 Task: Change your phone number to "(818) 975-0320".
Action: Mouse moved to (39, 104)
Screenshot: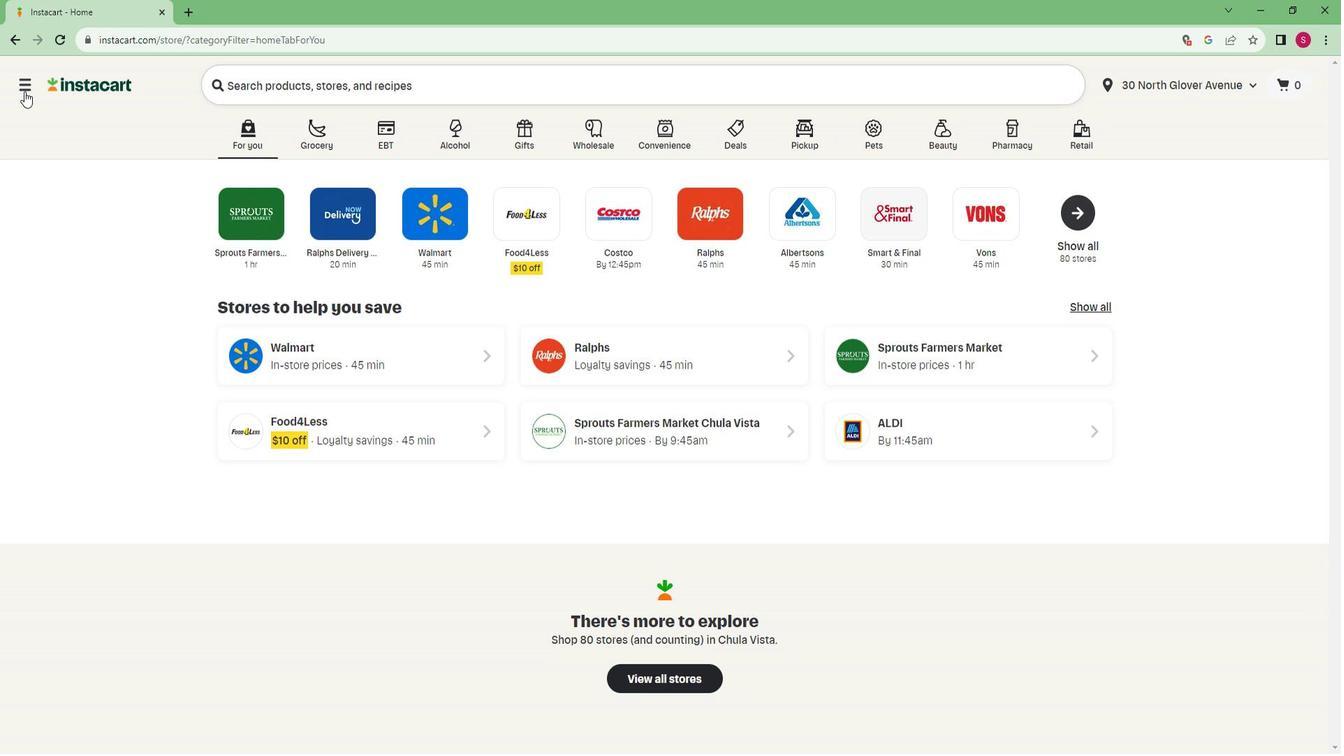 
Action: Mouse pressed left at (39, 104)
Screenshot: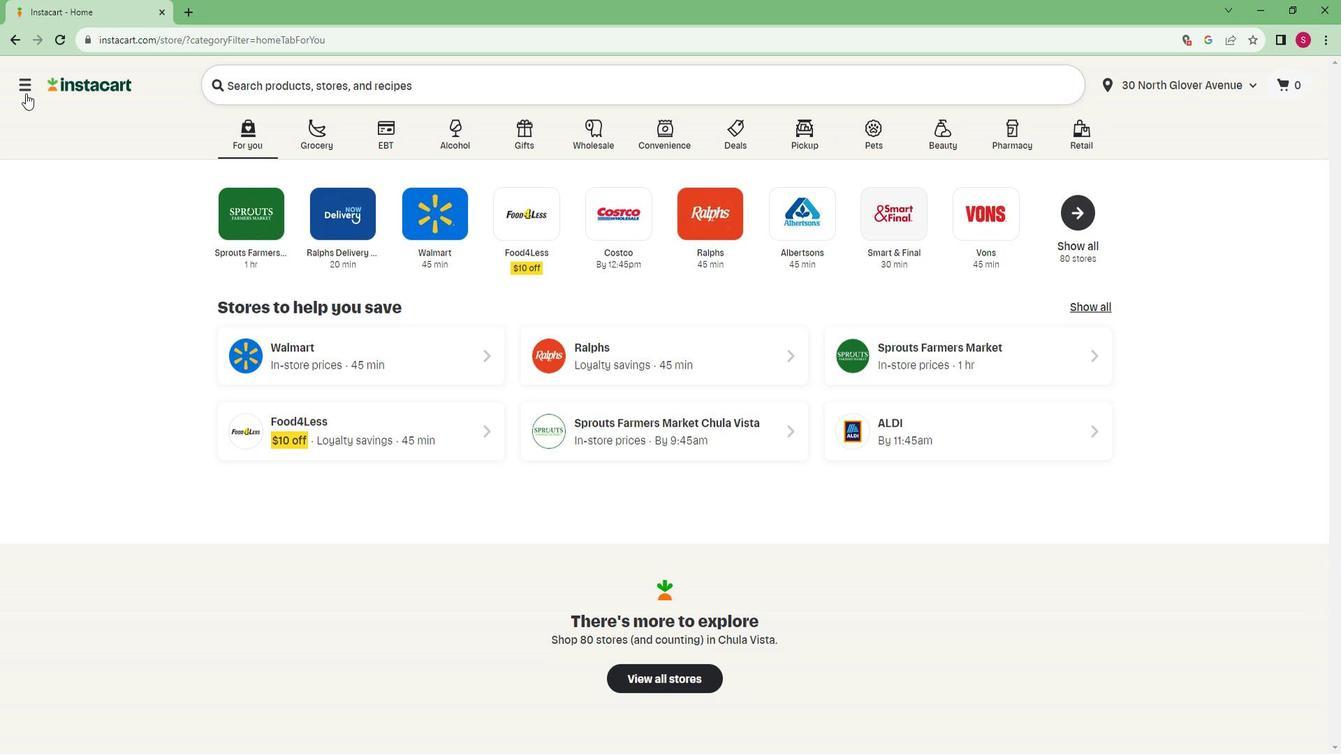 
Action: Mouse moved to (92, 465)
Screenshot: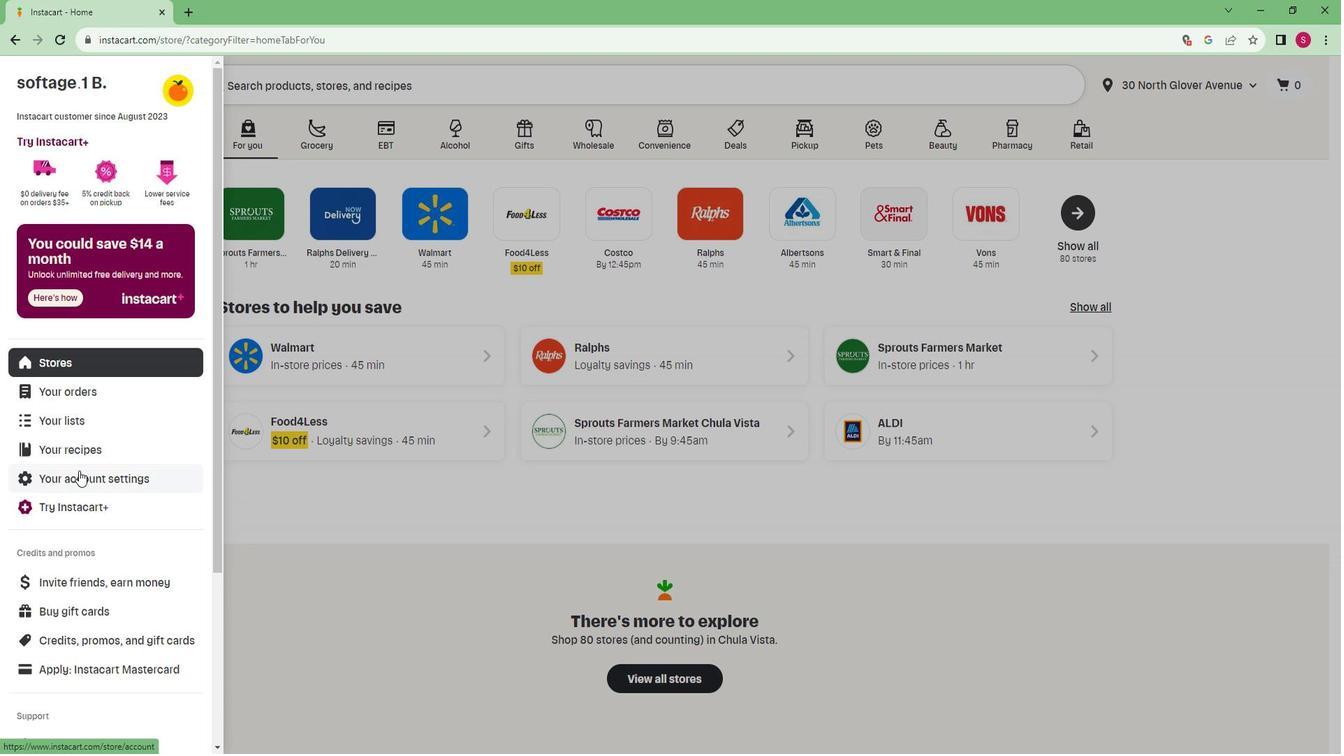 
Action: Mouse pressed left at (92, 465)
Screenshot: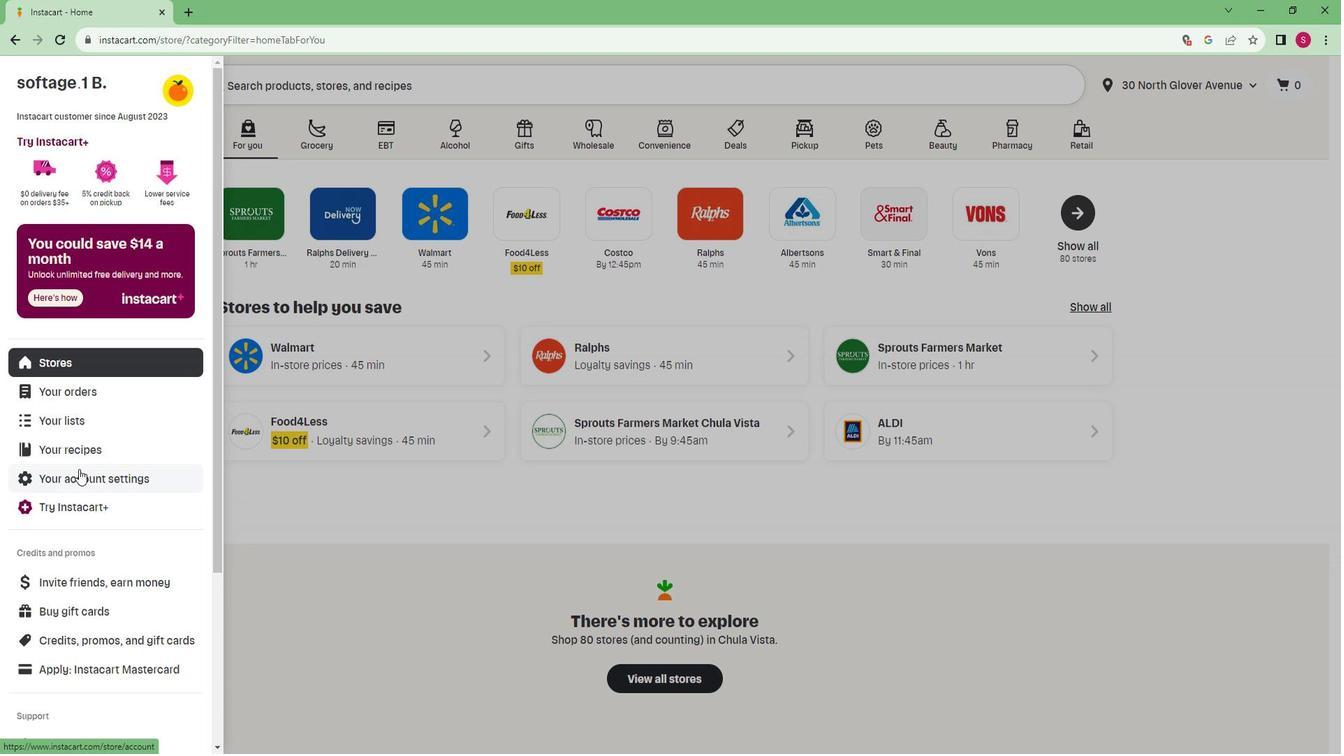 
Action: Mouse moved to (94, 356)
Screenshot: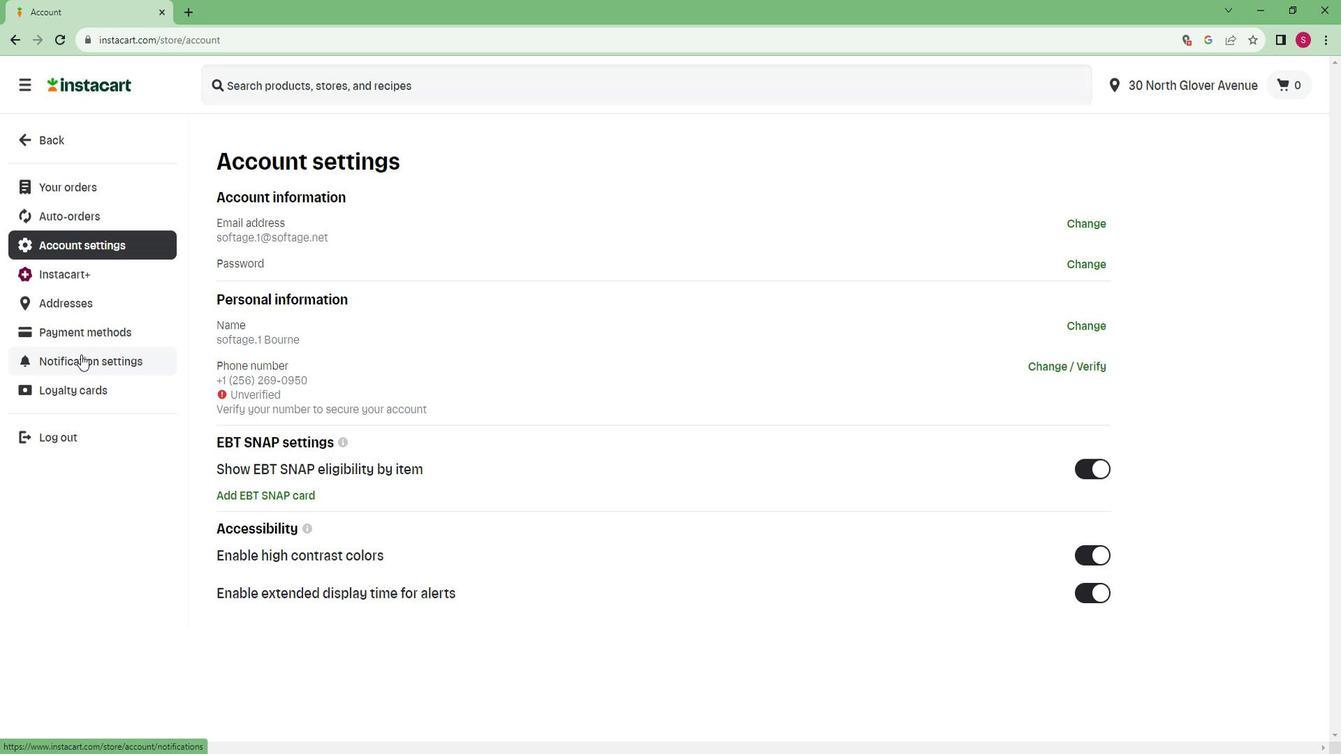 
Action: Mouse pressed left at (94, 356)
Screenshot: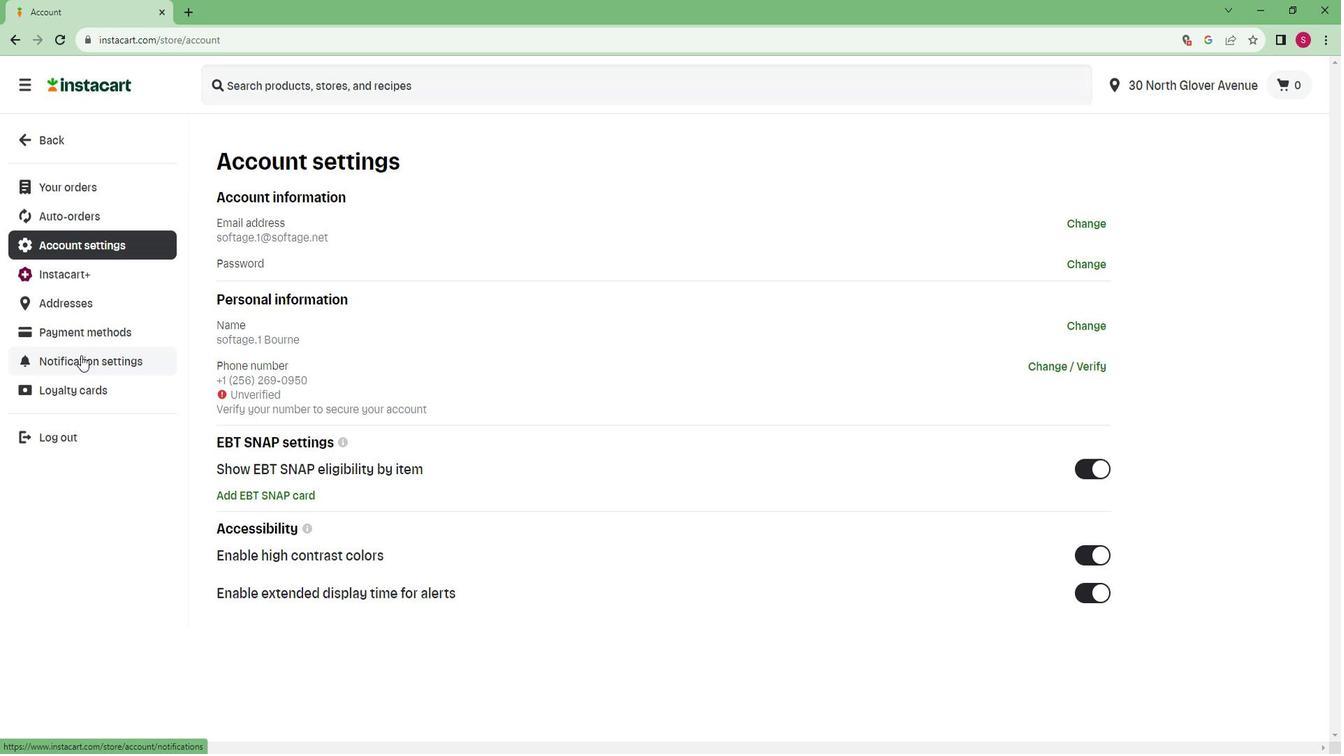 
Action: Mouse moved to (1057, 254)
Screenshot: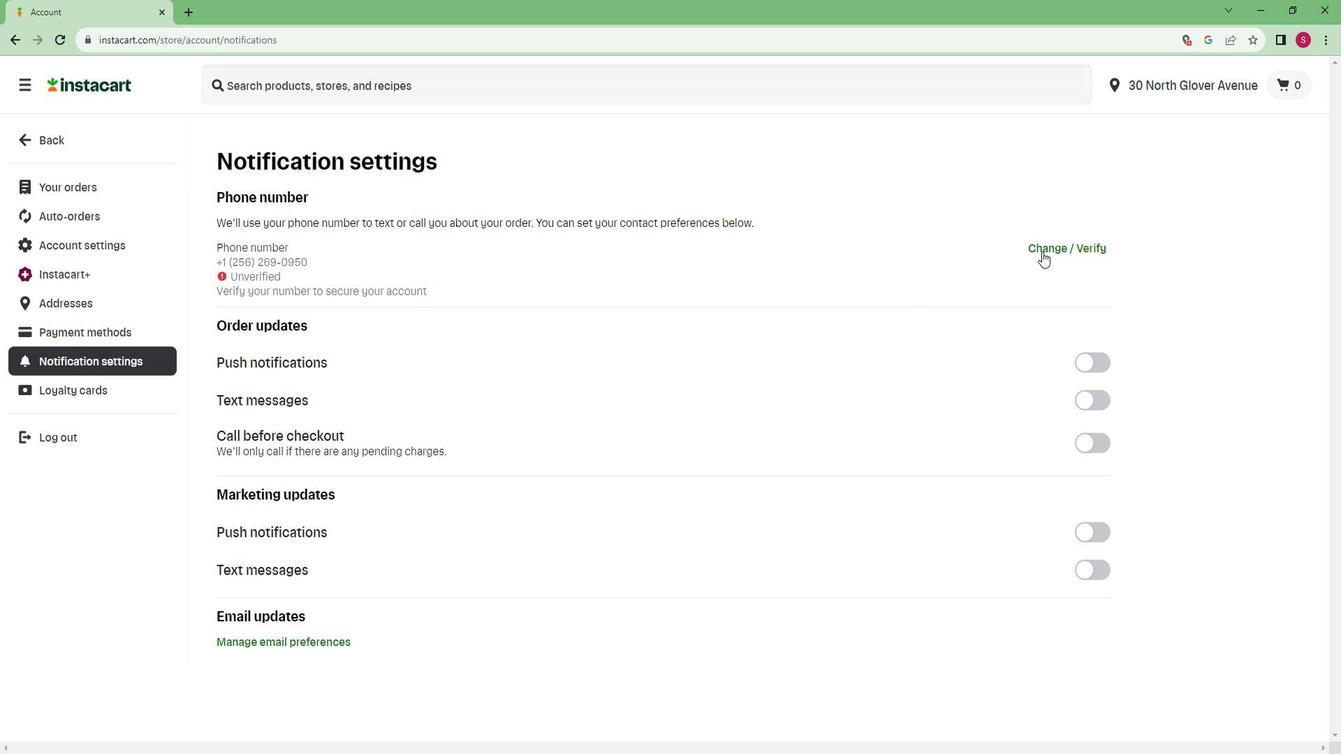 
Action: Mouse pressed left at (1057, 254)
Screenshot: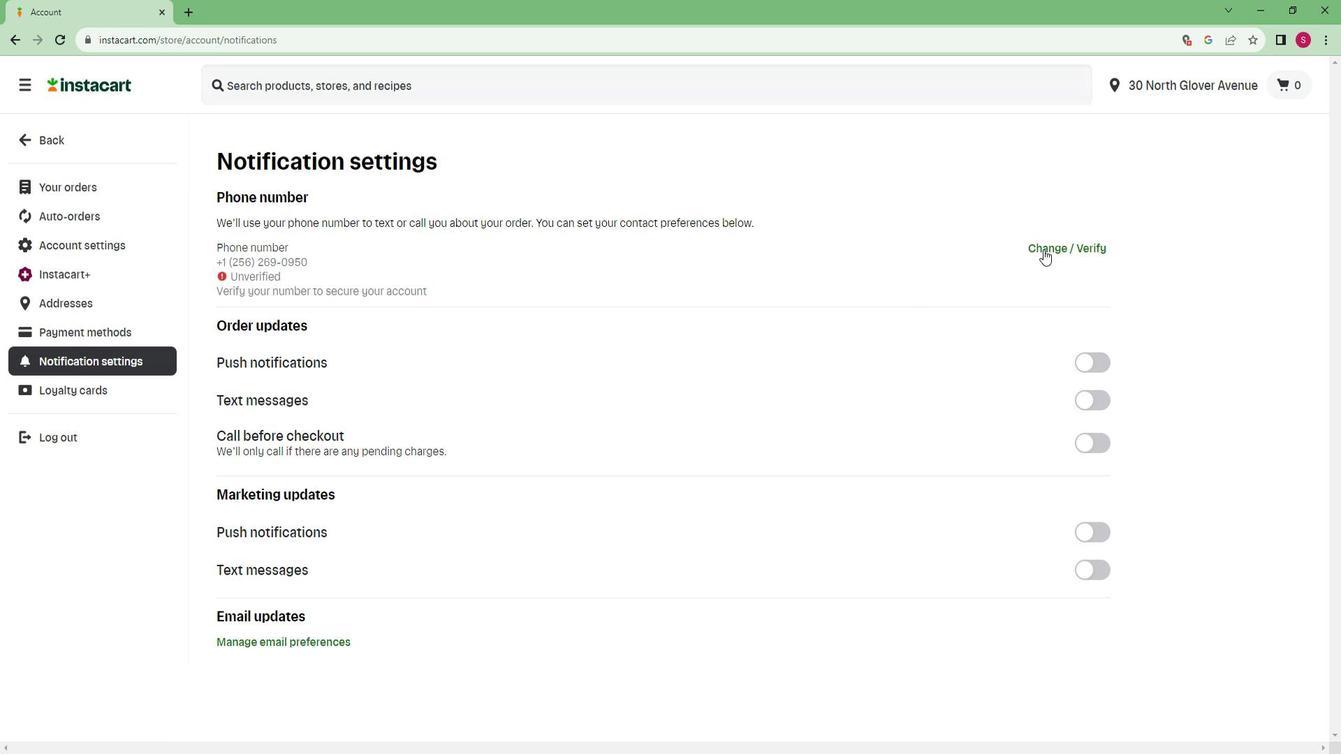 
Action: Mouse moved to (648, 336)
Screenshot: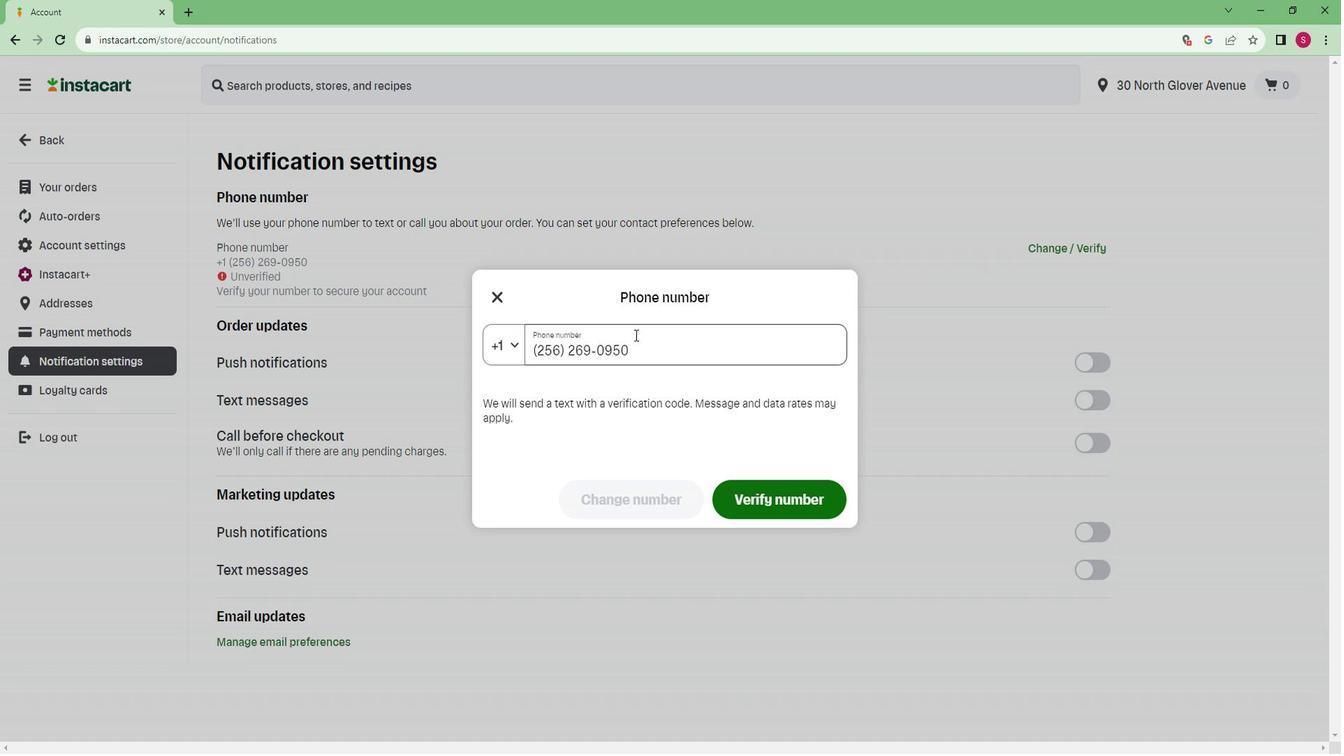 
Action: Mouse pressed left at (648, 336)
Screenshot: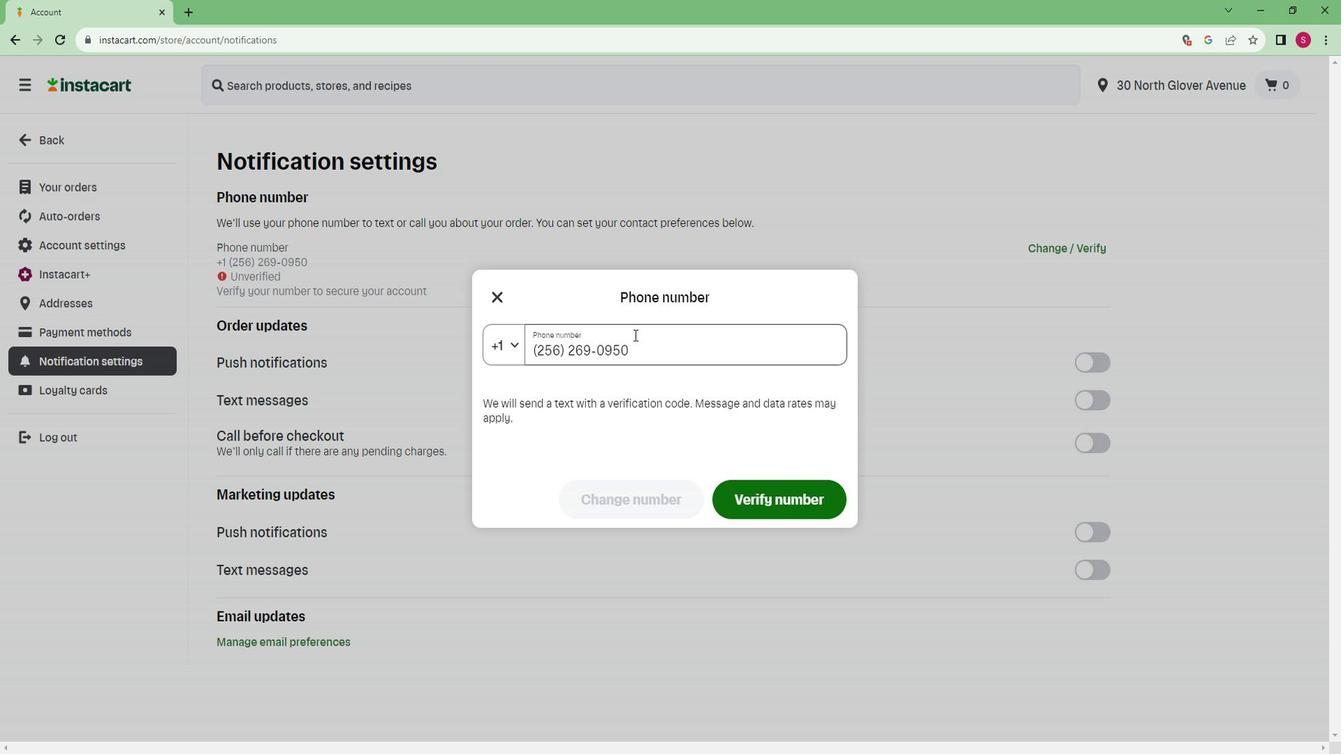
Action: Key pressed <Key.backspace><Key.backspace><Key.backspace><Key.backspace><Key.backspace><Key.backspace><Key.backspace><Key.backspace><Key.backspace><Key.backspace><Key.shift_r><Key.shift_r><Key.shift_r><Key.shift_r><Key.shift_r><Key.shift_r><Key.shift_r><Key.shift_r><Key.shift_r><Key.shift_r><Key.shift_r><Key.shift_r>*<Key.shift_r><Key.shift_r><Key.shift_r><Key.shift_r><Key.shift_r><Key.shift_r><Key.shift_r>(818<Key.shift_r><Key.shift_r><Key.shift_r><Key.shift_r><Key.shift_r><Key.shift_r><Key.shift_r><Key.shift_r><Key.shift_r>)<Key.space>975<Key.space>0320
Screenshot: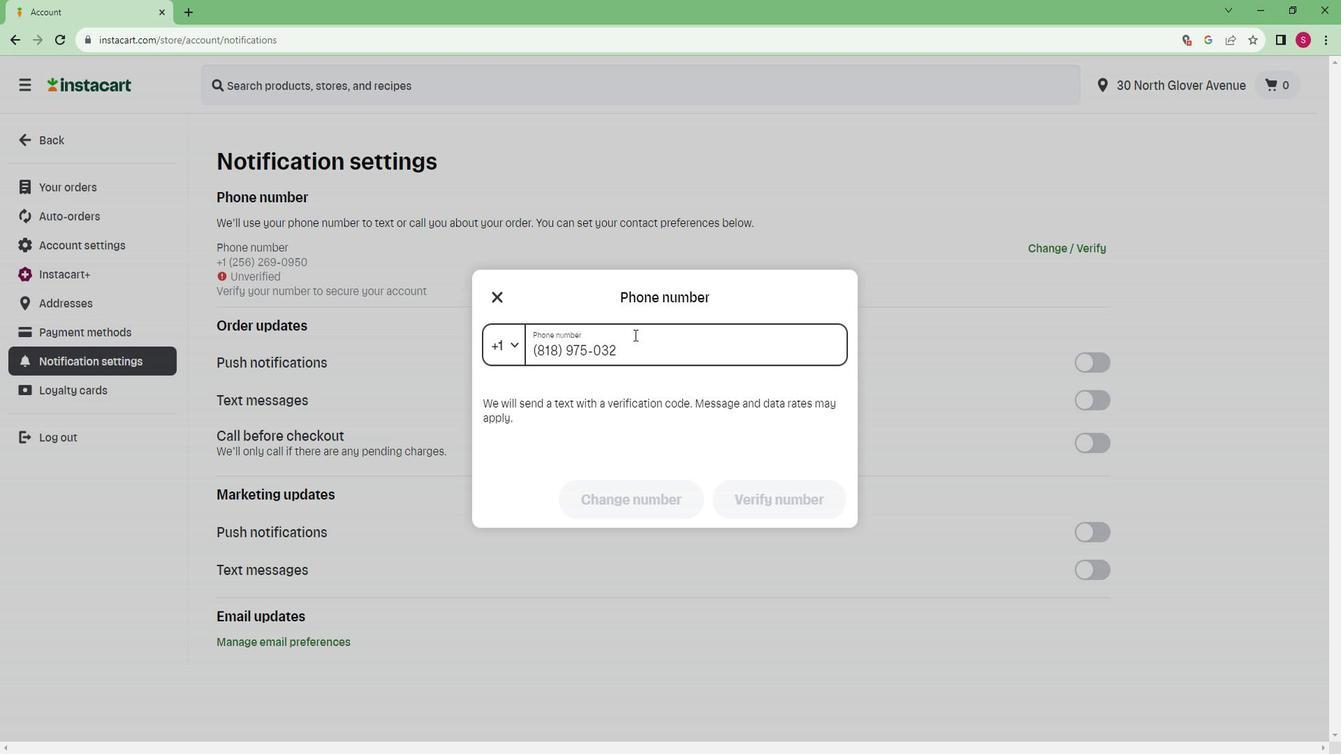 
Action: Mouse moved to (639, 498)
Screenshot: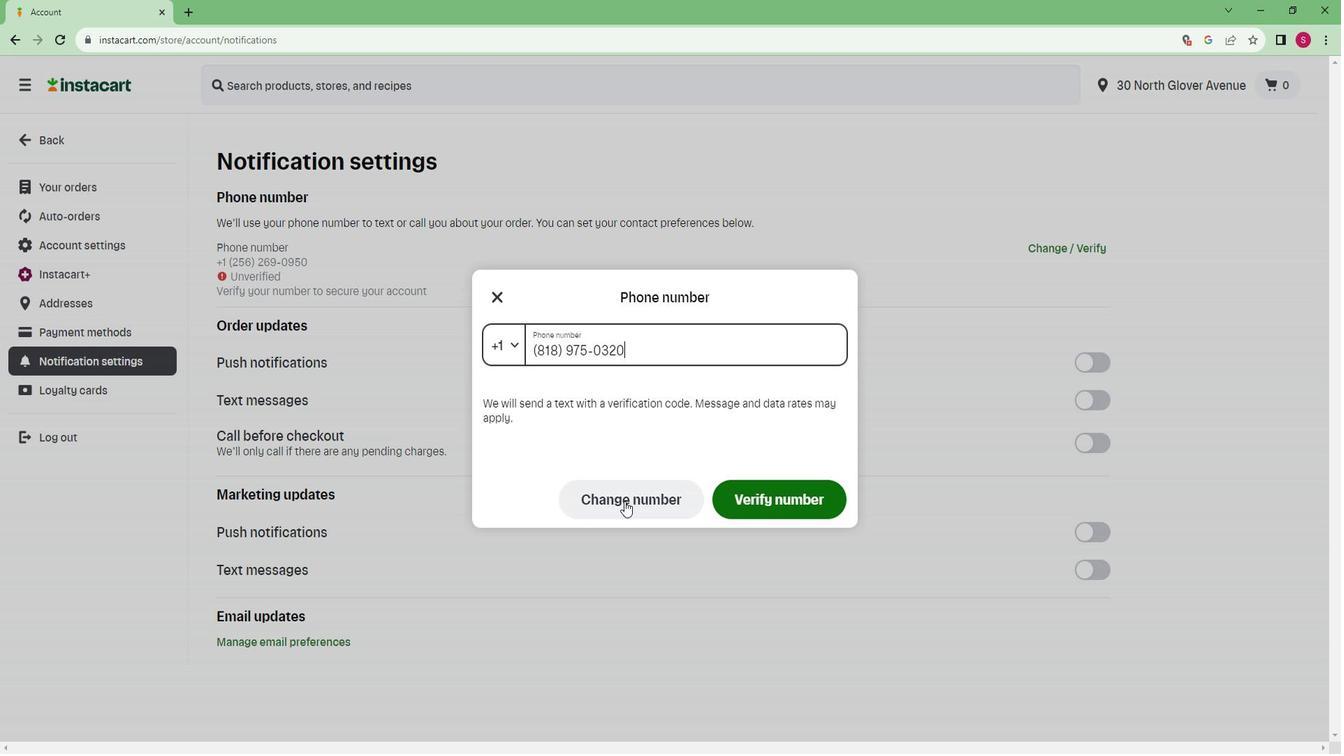 
Action: Mouse pressed left at (639, 498)
Screenshot: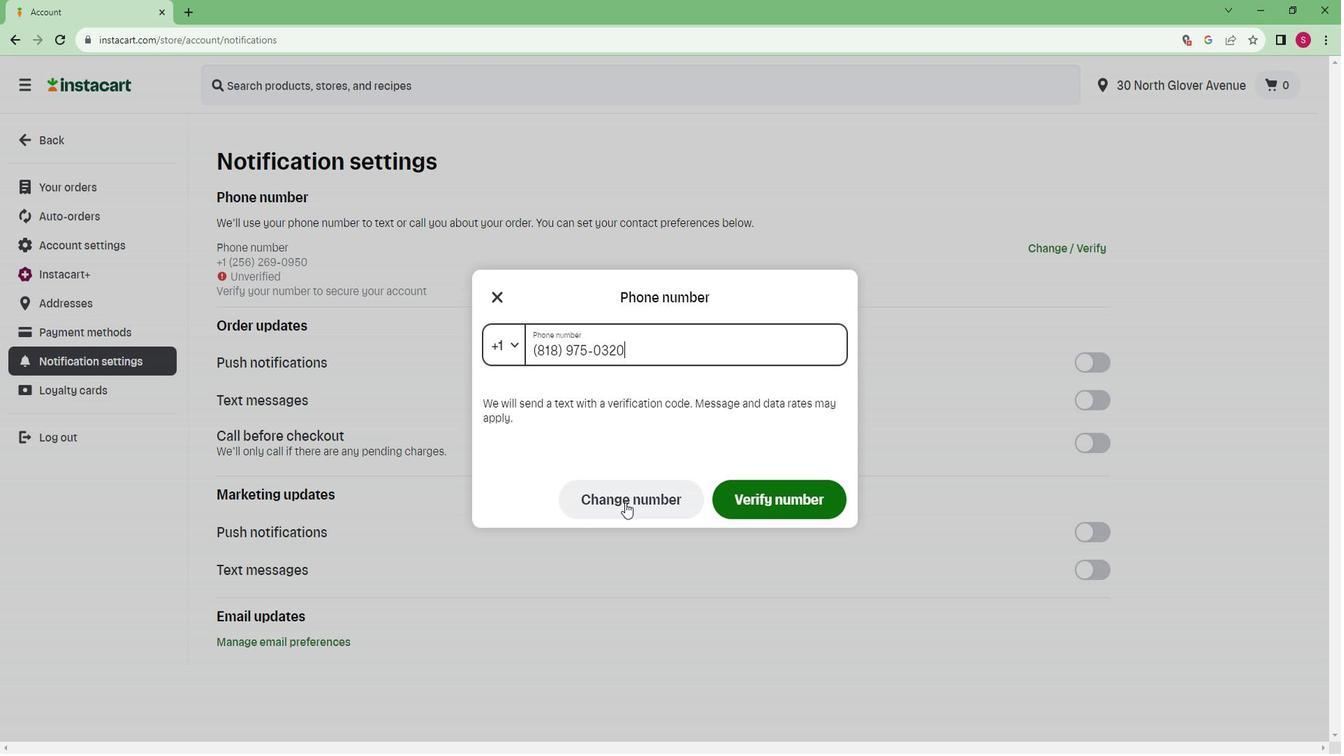 
